 Task: Add an event with the title Training Session: Effective Communication and Relationship Building, date '2023/12/29', time 9:15 AM to 11:15 AMand add a description: Keep stakeholders informed about the identified risks, mitigation strategies, and contingency plans. Effective communication helps manage expectations, build trust, and gain support from stakeholders. Engage stakeholders throughout the risk mitigation process to gather their input, address concerns, and ensure their commitment to risk management efforts.Select event color  Tangerine . Add location for the event as: 456 Park Avenue, Downtown, Chicago, USA, logged in from the account softage.4@softage.netand send the event invitation to softage.10@softage.net and softage.1@softage.net. Set a reminder for the event Weekly on Sunday
Action: Mouse moved to (74, 80)
Screenshot: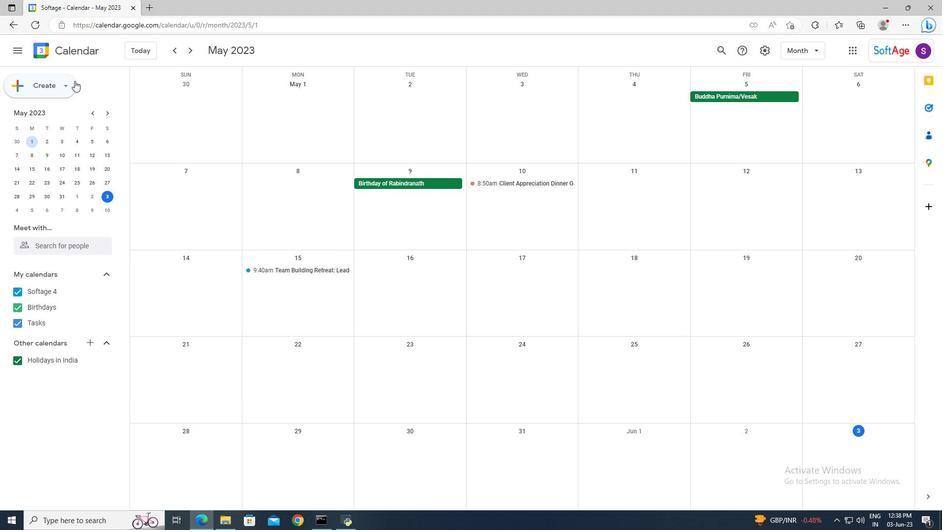 
Action: Mouse pressed left at (74, 80)
Screenshot: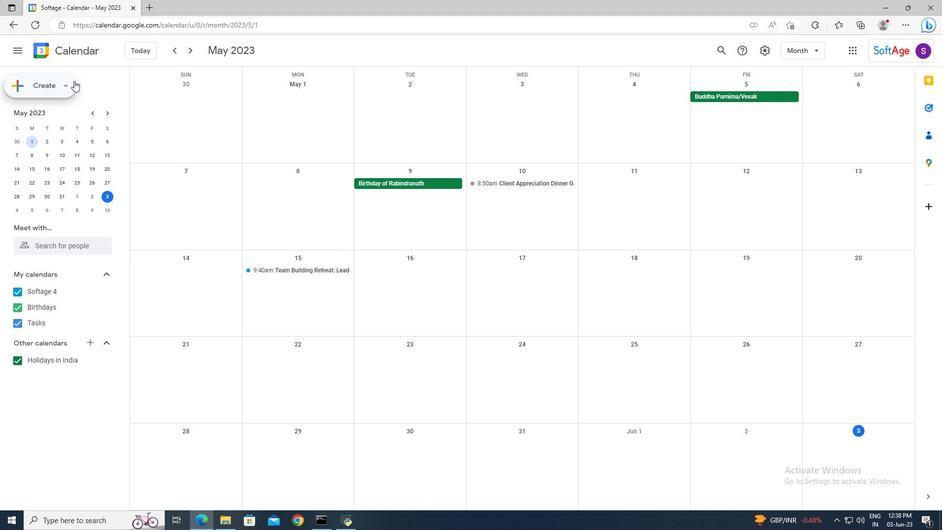 
Action: Mouse moved to (76, 107)
Screenshot: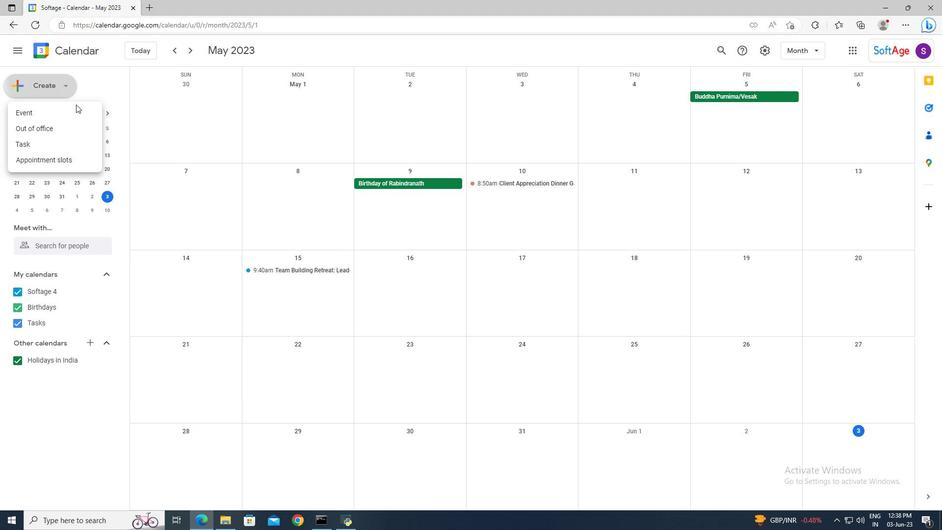 
Action: Mouse pressed left at (76, 107)
Screenshot: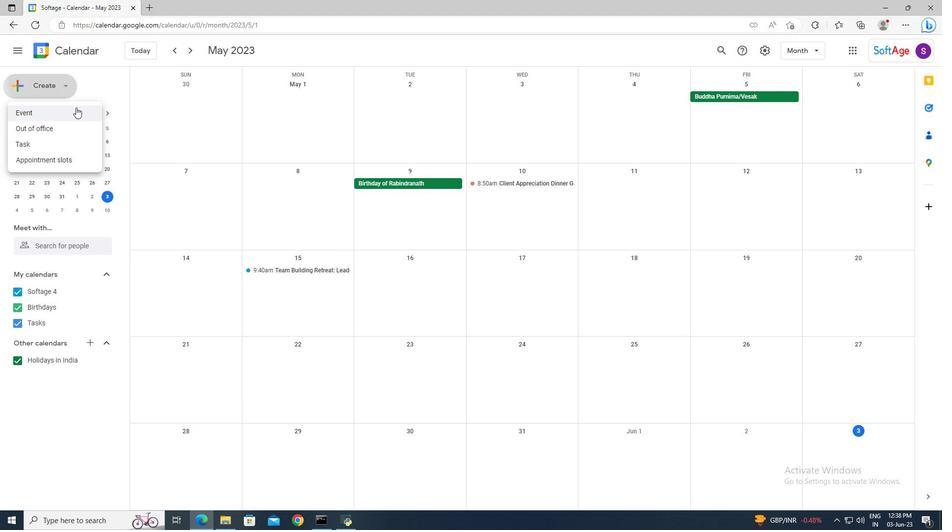 
Action: Mouse moved to (159, 328)
Screenshot: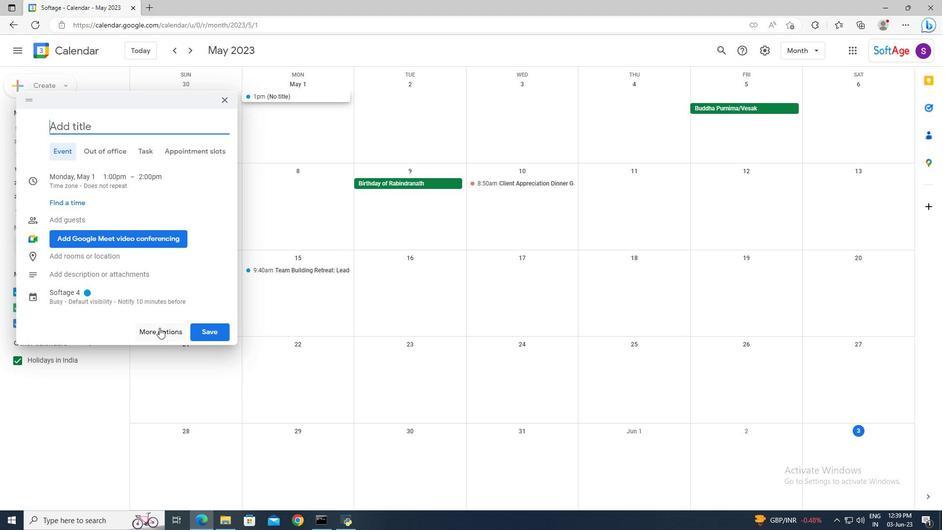 
Action: Mouse pressed left at (159, 328)
Screenshot: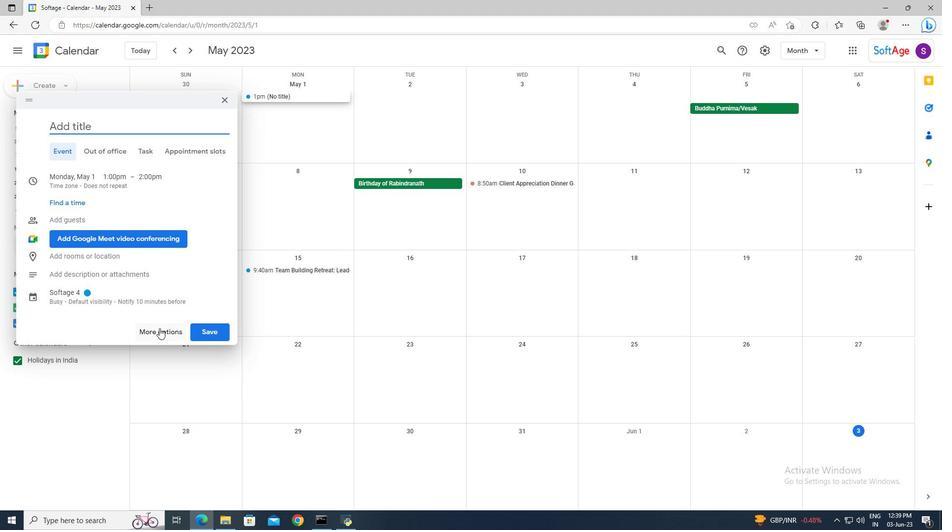 
Action: Mouse moved to (156, 52)
Screenshot: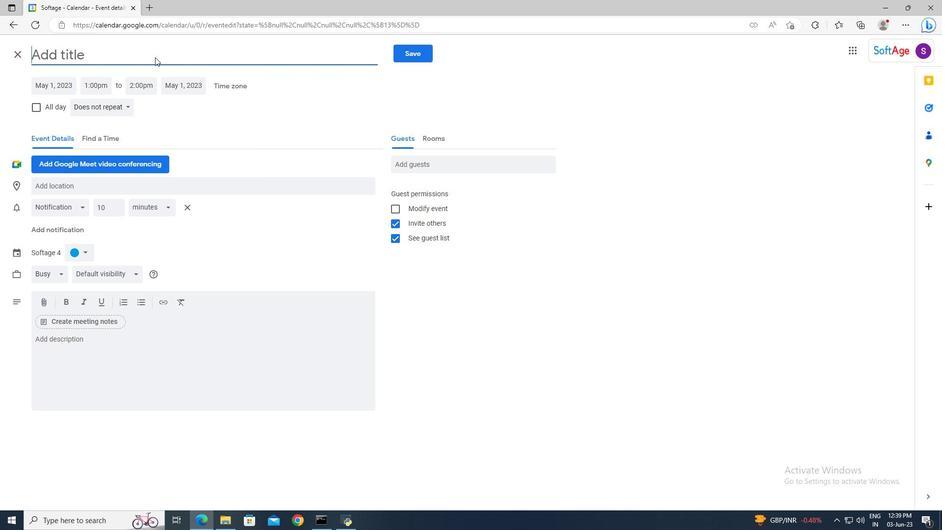 
Action: Mouse pressed left at (156, 52)
Screenshot: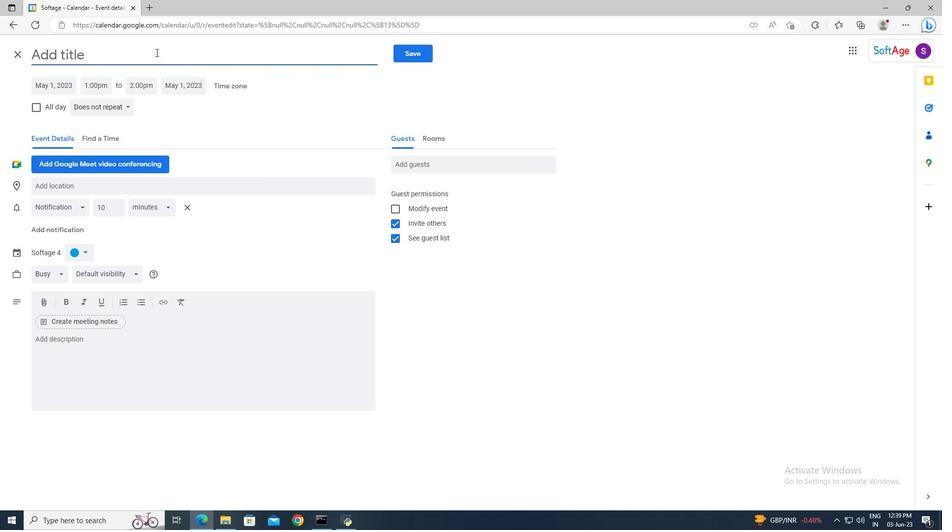 
Action: Key pressed <Key.shift>Training<Key.space><Key.shift_r>Session<Key.shift>:<Key.space><Key.shift>Effective<Key.space><Key.shift>Communication<Key.space>and<Key.space><Key.shift>Relationship<Key.space><Key.shift>Building
Screenshot: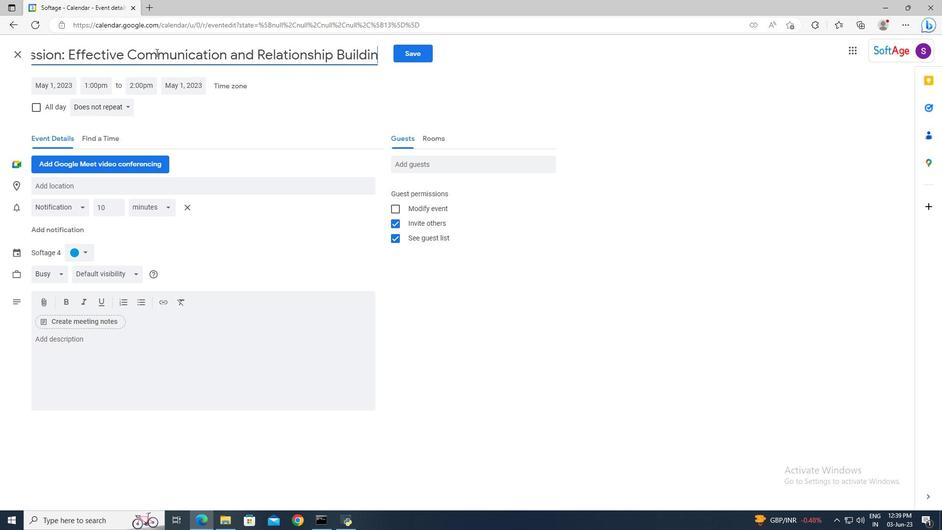 
Action: Mouse moved to (68, 86)
Screenshot: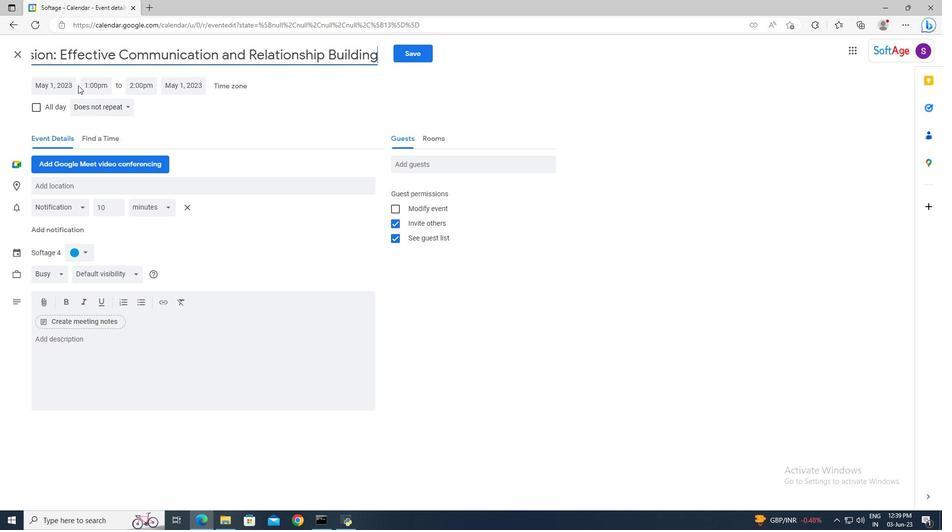 
Action: Mouse pressed left at (68, 86)
Screenshot: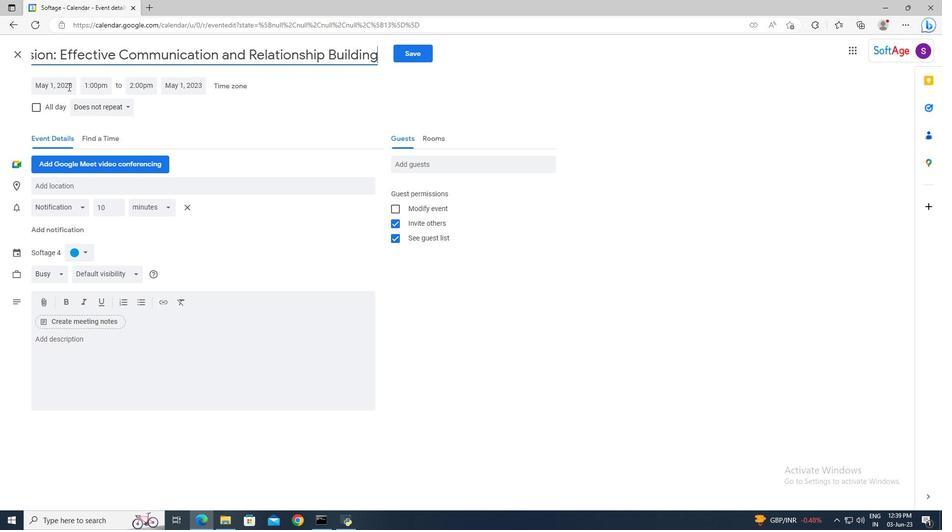 
Action: Mouse moved to (150, 105)
Screenshot: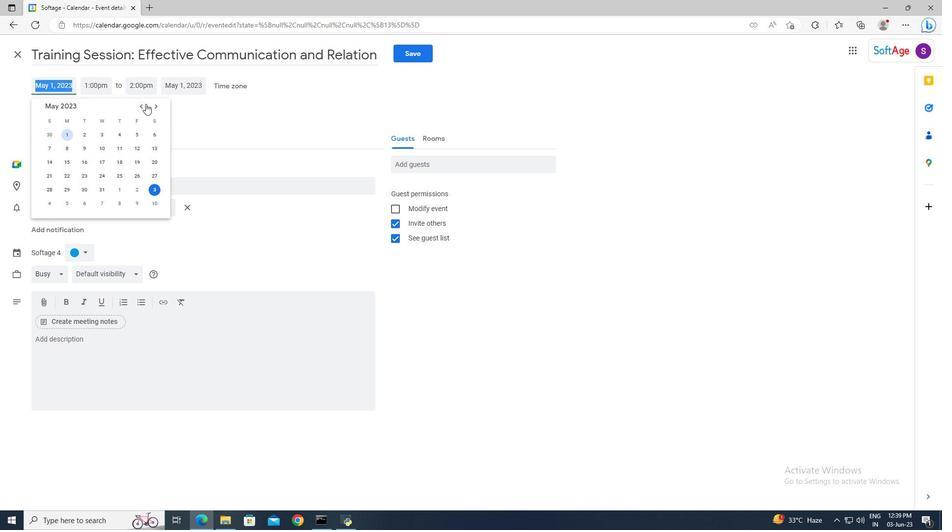 
Action: Mouse pressed left at (150, 105)
Screenshot: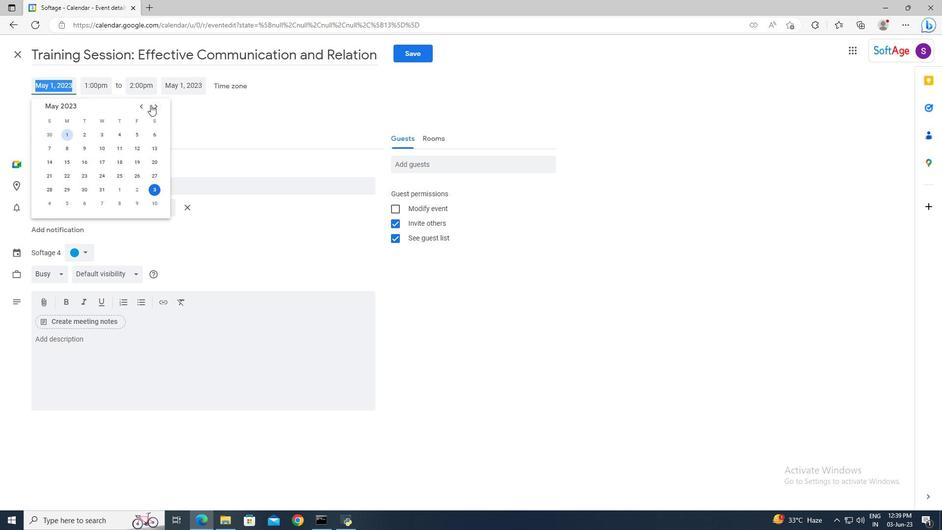 
Action: Mouse pressed left at (150, 105)
Screenshot: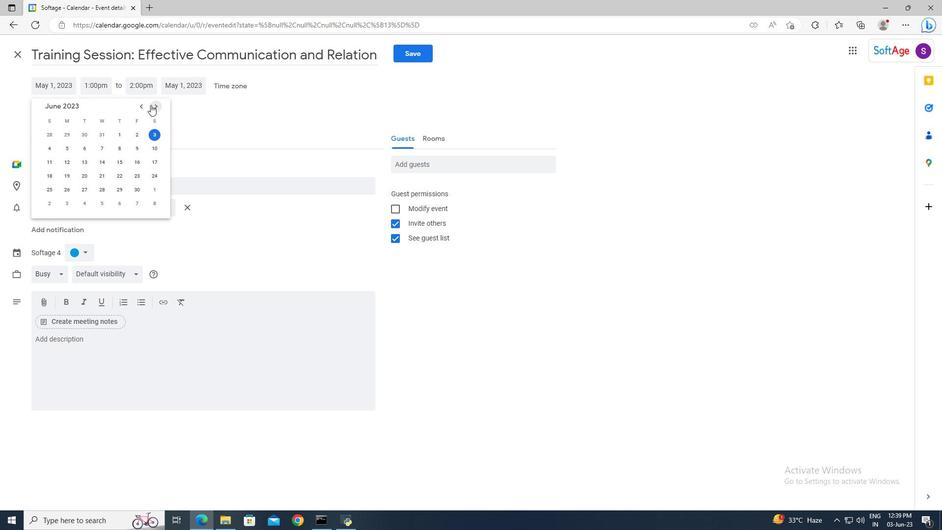 
Action: Mouse pressed left at (150, 105)
Screenshot: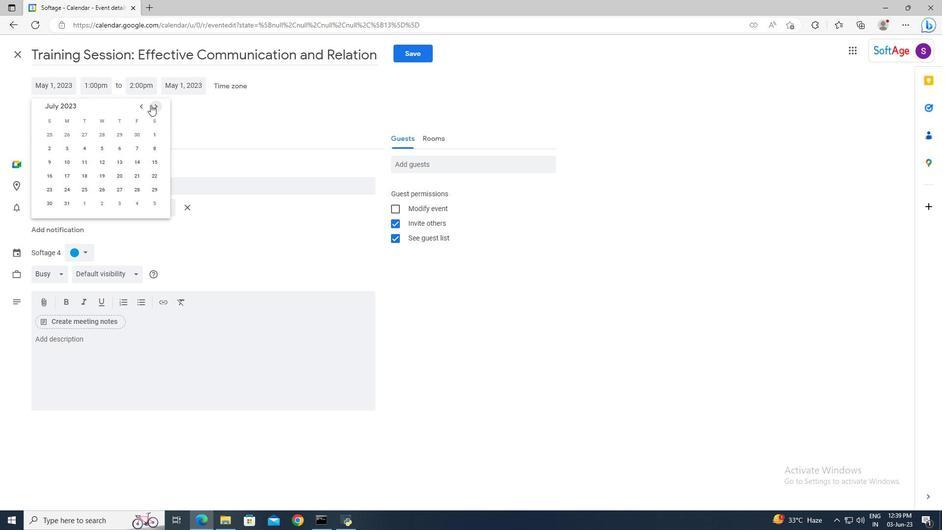 
Action: Mouse pressed left at (150, 105)
Screenshot: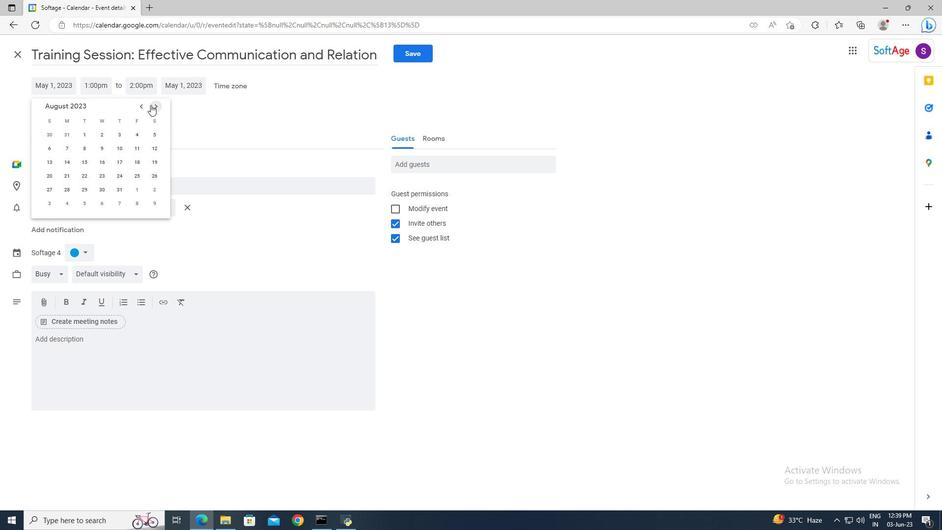 
Action: Mouse pressed left at (150, 105)
Screenshot: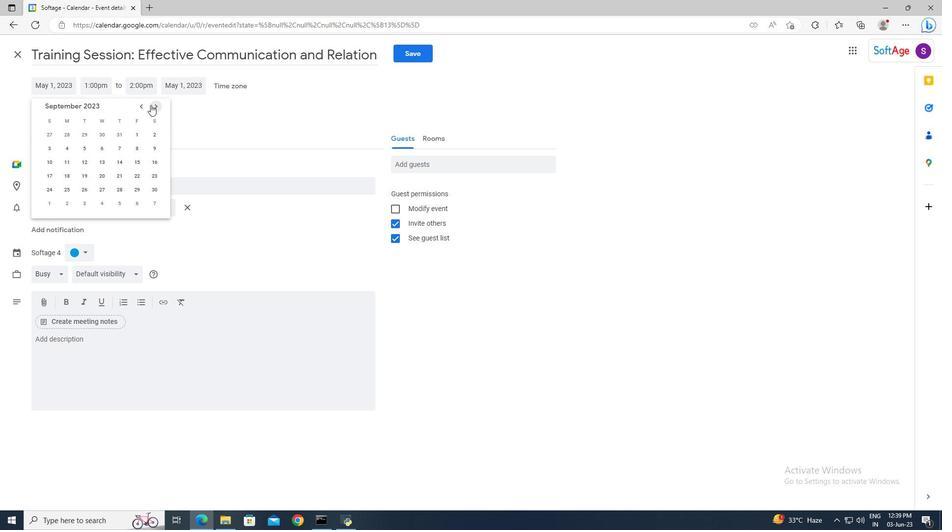 
Action: Mouse pressed left at (150, 105)
Screenshot: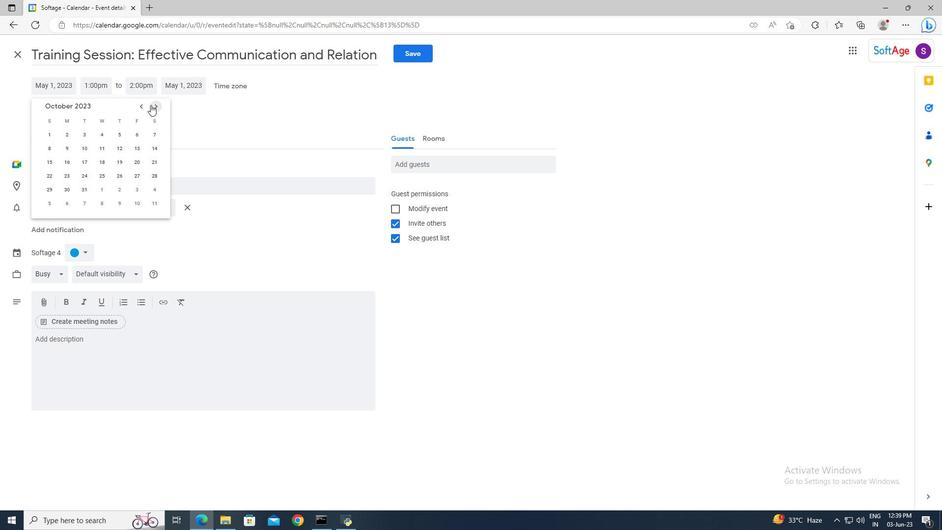 
Action: Mouse pressed left at (150, 105)
Screenshot: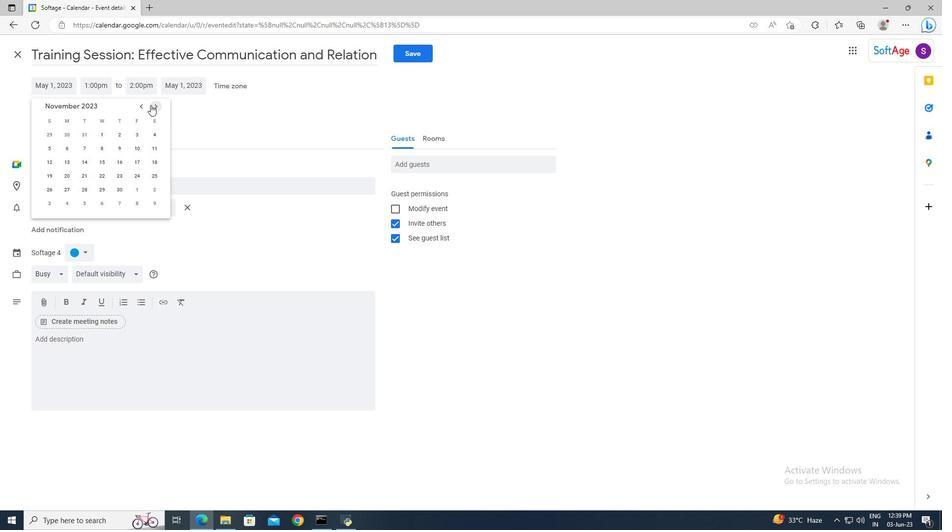 
Action: Mouse moved to (135, 185)
Screenshot: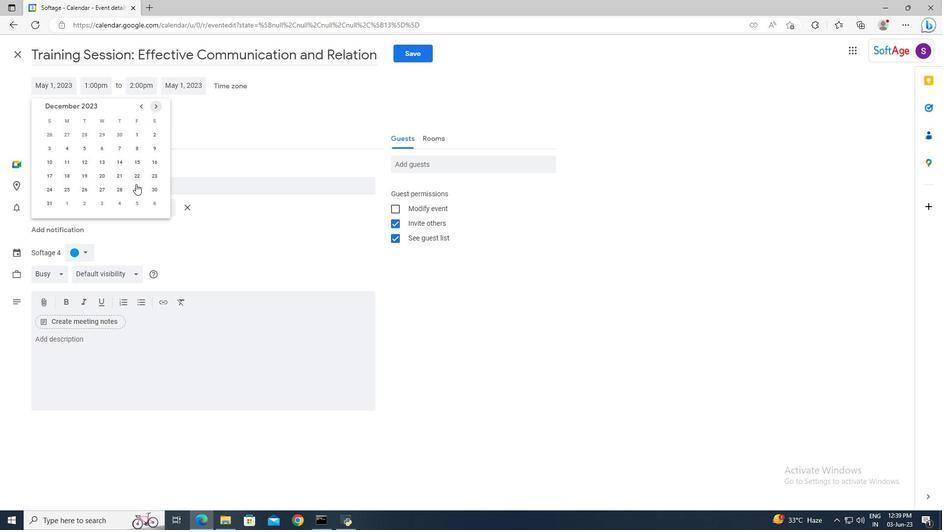 
Action: Mouse pressed left at (135, 185)
Screenshot: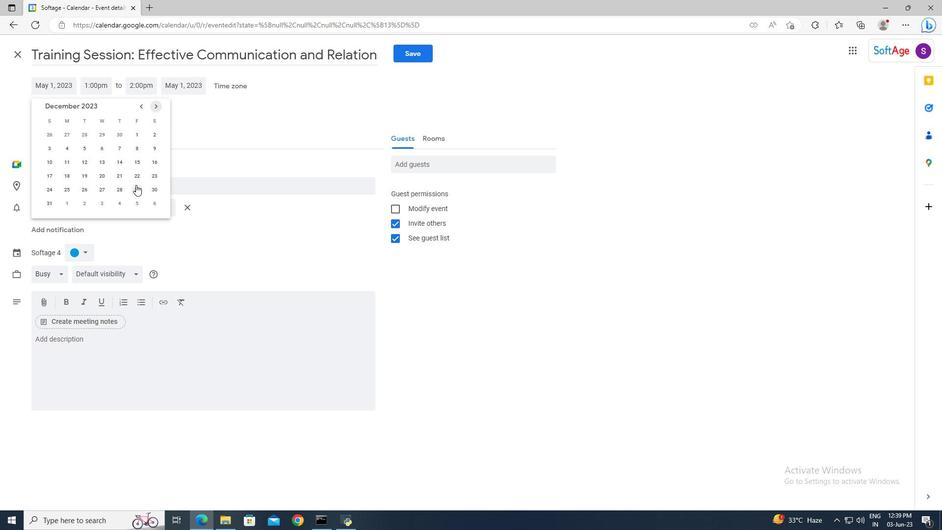 
Action: Mouse moved to (107, 81)
Screenshot: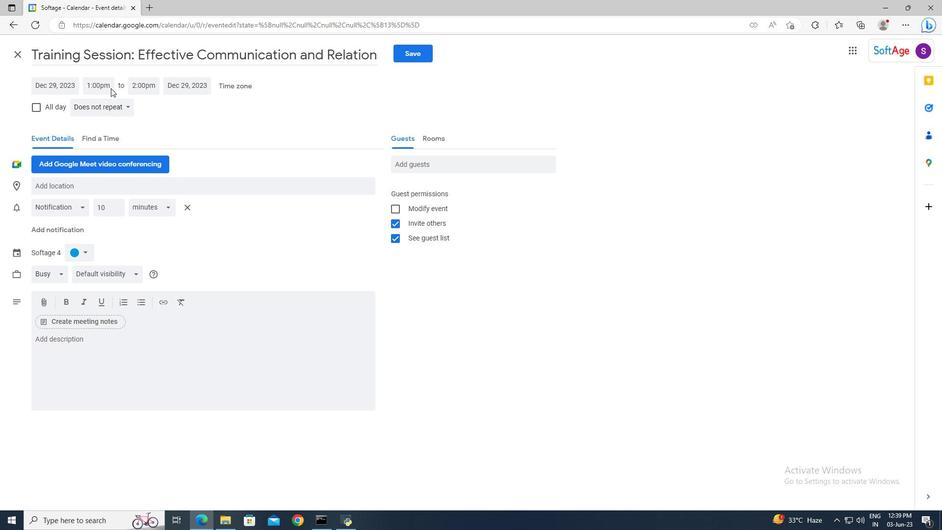 
Action: Mouse pressed left at (107, 81)
Screenshot: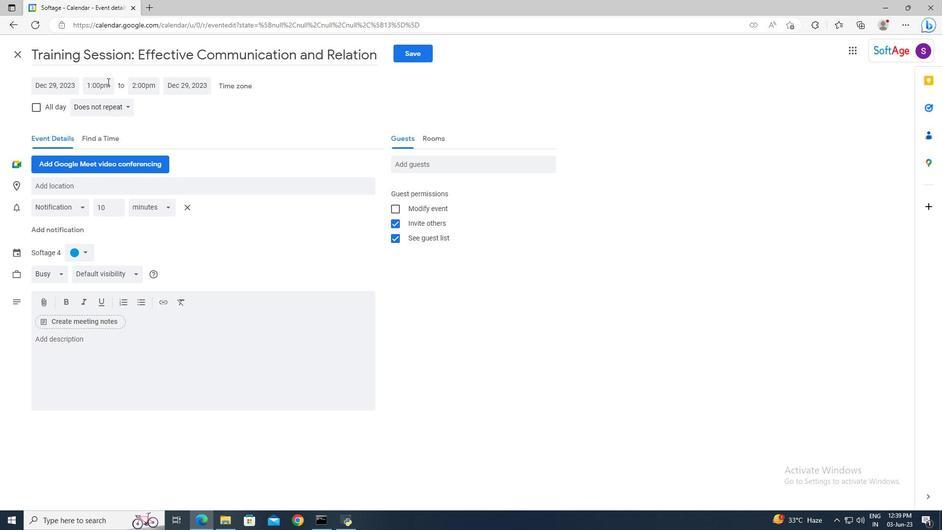 
Action: Key pressed 9<Key.shift>:15am<Key.enter><Key.tab>11<Key.shift>:15<Key.enter>
Screenshot: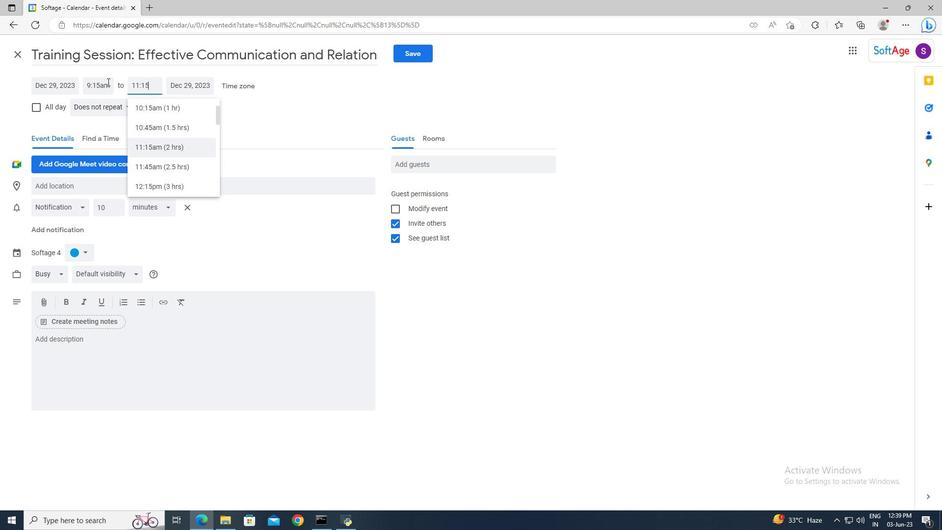 
Action: Mouse moved to (149, 350)
Screenshot: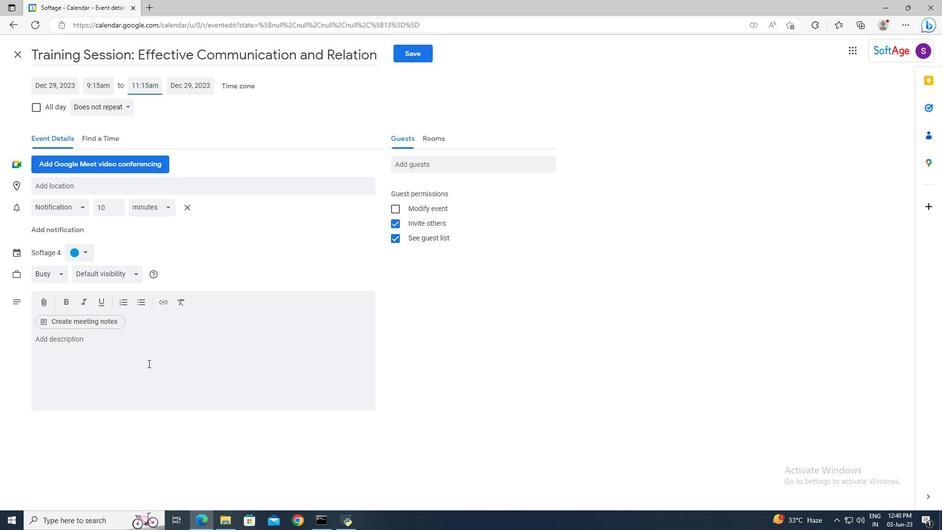 
Action: Mouse pressed left at (149, 350)
Screenshot: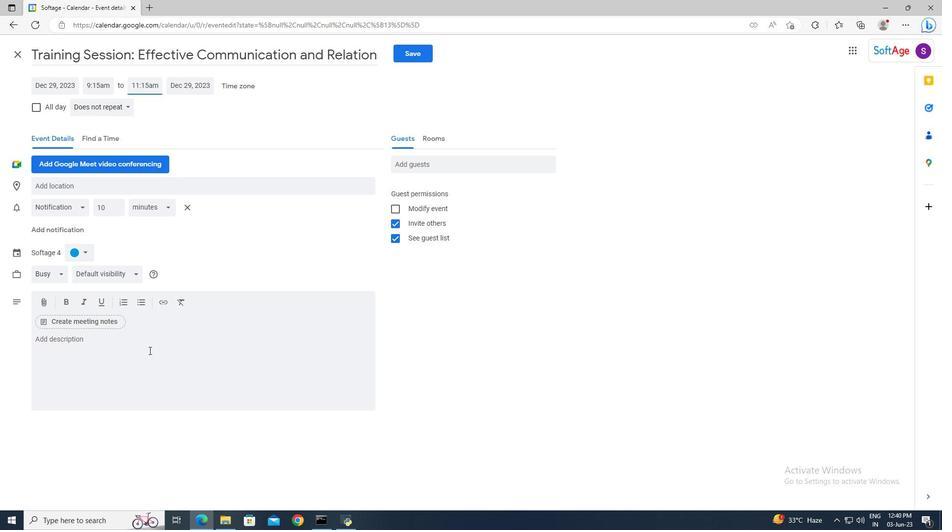 
Action: Key pressed <Key.shift>Keep<Key.space>stakeholders<Key.space>informed<Key.space>about<Key.space>the<Key.space>identified<Key.space>risks,<Key.space>mitigation<Key.space>strategies,<Key.space>and<Key.space>contingency<Key.space>plans.<Key.space><Key.shift>Effective<Key.space>communication<Key.space>helps<Key.space>manage<Key.space>expectations,<Key.space>build<Key.space>trust,<Key.space>and<Key.space>gain<Key.space>support<Key.space>from<Key.space>stakeholders.<Key.space><Key.shift>Engage<Key.space>stakeholders<Key.space>throughout<Key.space>the<Key.space>risk<Key.space>mitigation<Key.space>process<Key.space>to<Key.space>gather<Key.space>their<Key.space>input,<Key.space>address<Key.space>concerns,<Key.space>and<Key.space>ensure<Key.space>their<Key.space>commitment<Key.space>to<Key.space>risk<Key.space>management<Key.space>efforts.
Screenshot: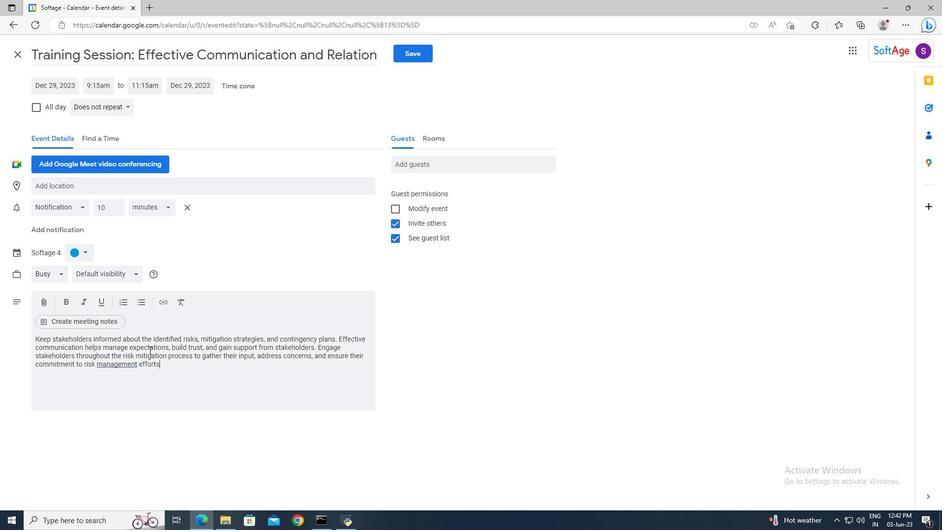 
Action: Mouse moved to (90, 257)
Screenshot: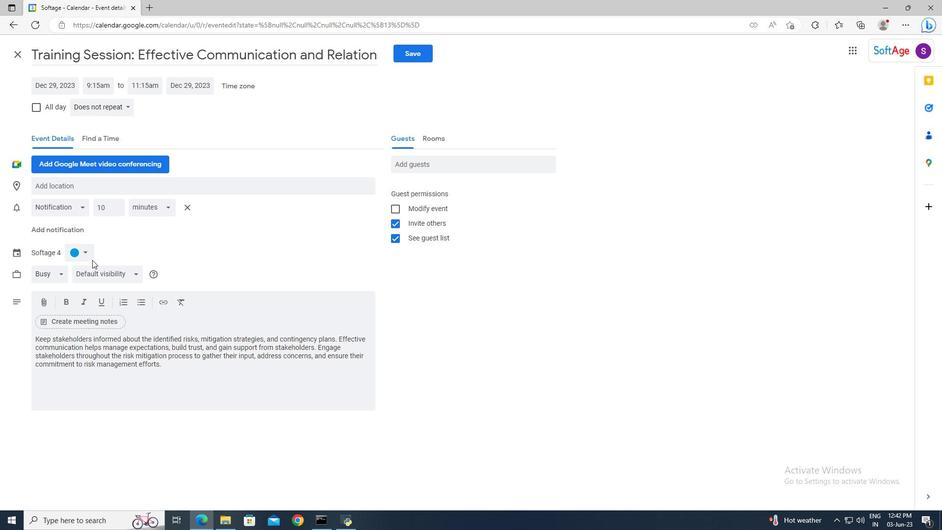 
Action: Mouse pressed left at (90, 257)
Screenshot: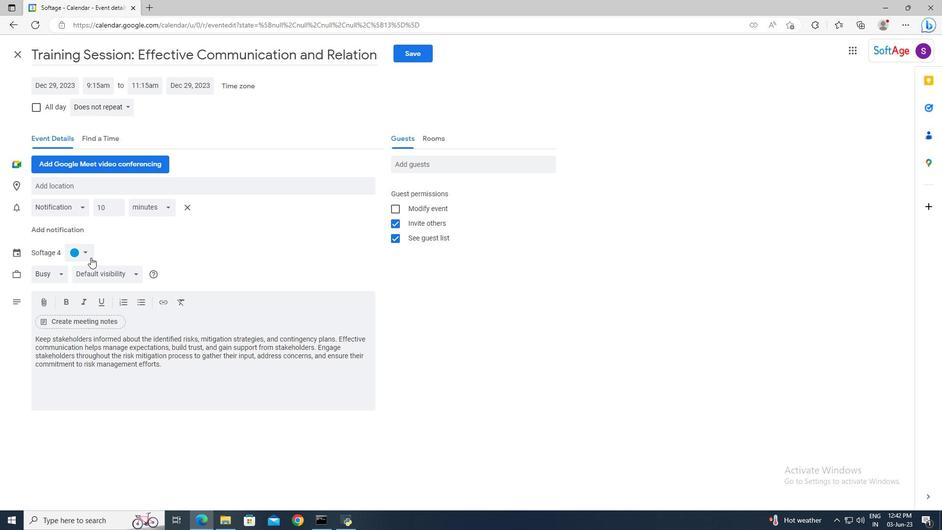 
Action: Mouse moved to (74, 264)
Screenshot: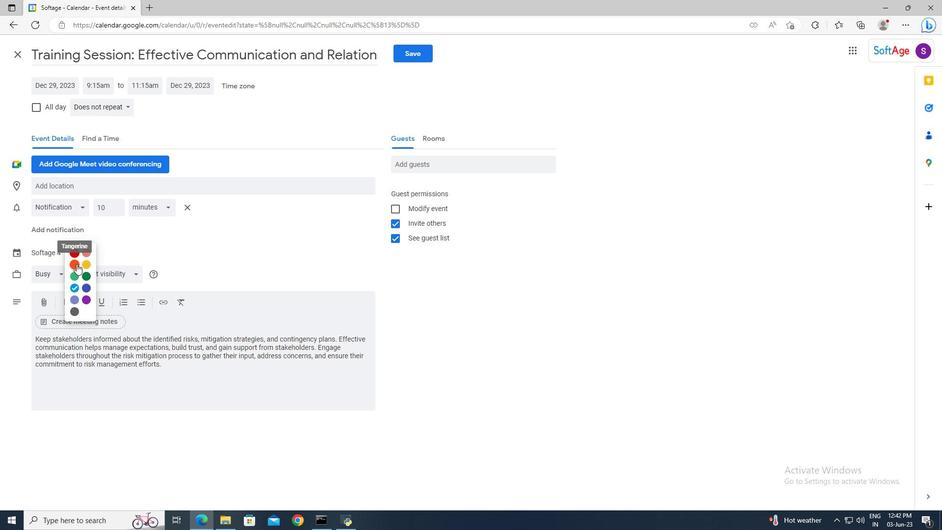 
Action: Mouse pressed left at (74, 264)
Screenshot: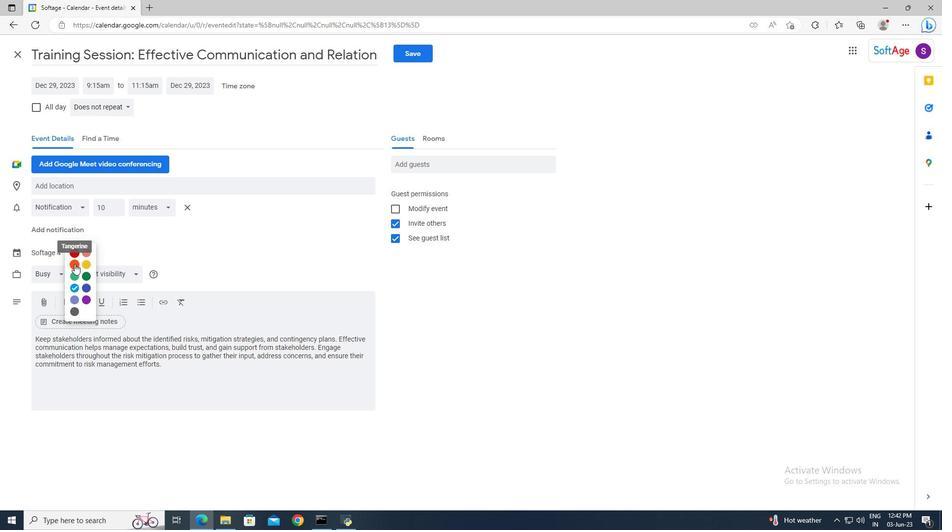 
Action: Mouse moved to (69, 189)
Screenshot: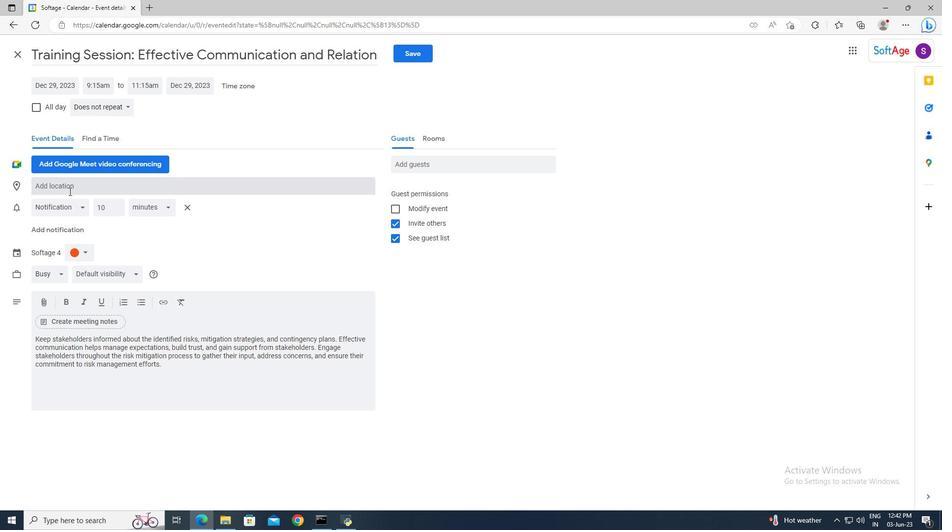 
Action: Mouse pressed left at (69, 189)
Screenshot: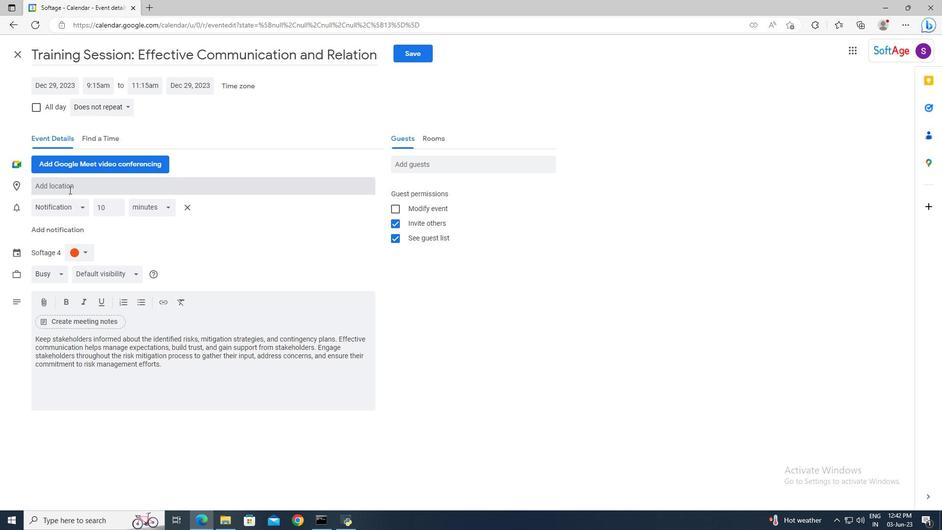 
Action: Key pressed 456<Key.space><Key.shift>Park<Key.space><Key.shift>Avenue,<Key.space><Key.shift>Downtown,<Key.space><Key.shift>Chicago,<Key.space><Key.shift>USA<Key.enter>
Screenshot: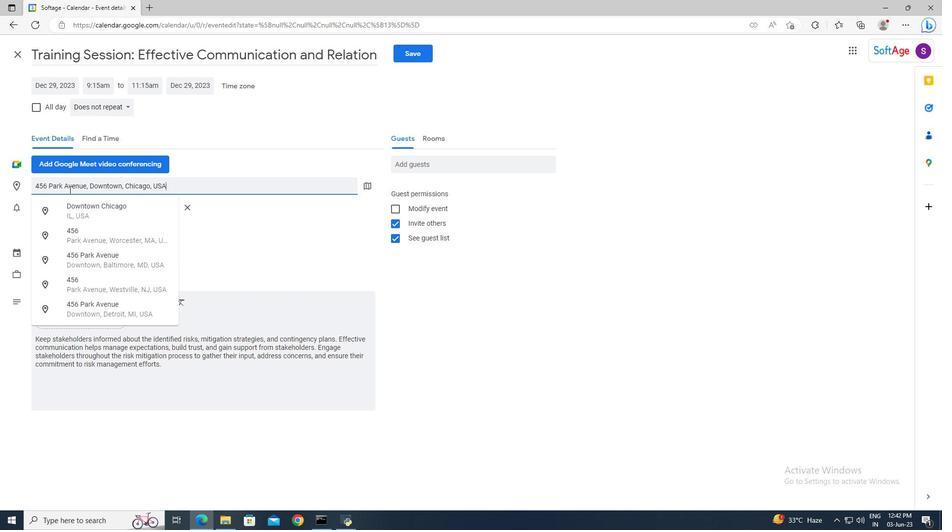 
Action: Mouse moved to (402, 169)
Screenshot: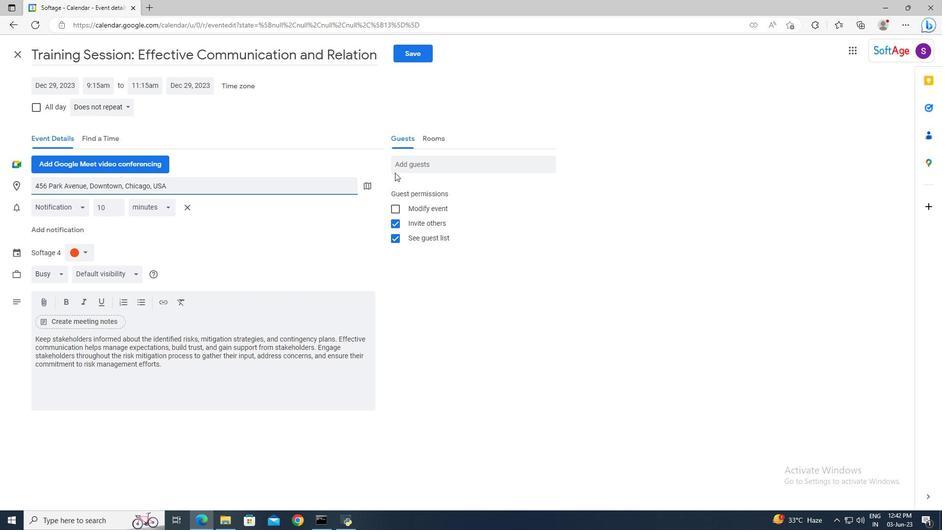 
Action: Mouse pressed left at (402, 169)
Screenshot: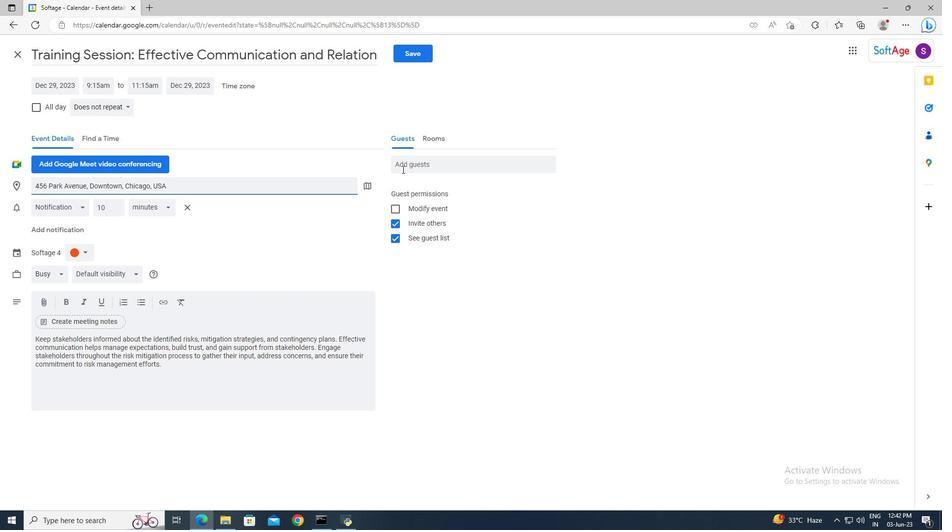 
Action: Mouse moved to (403, 168)
Screenshot: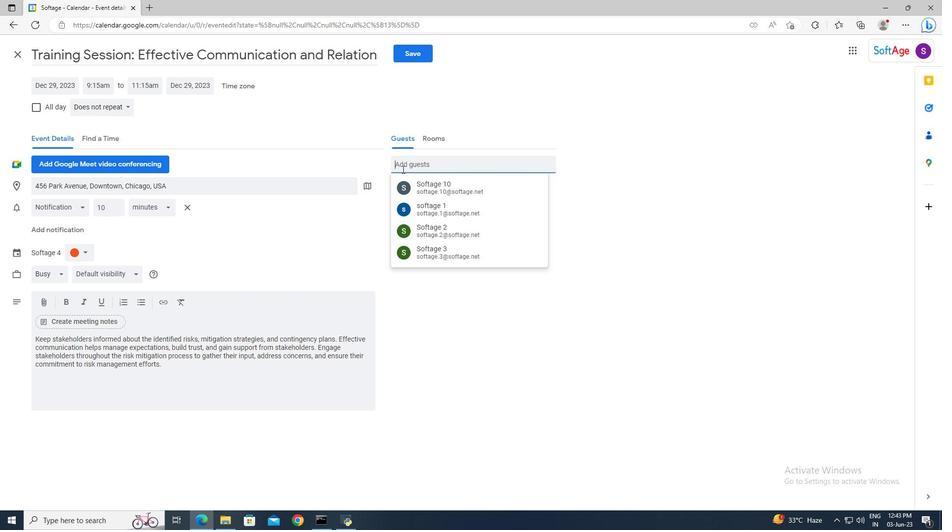 
Action: Key pressed sof
Screenshot: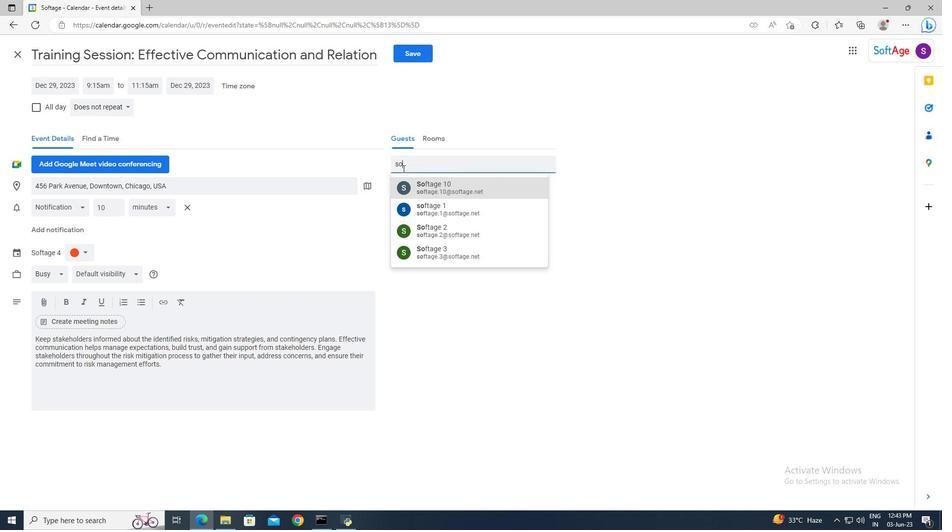 
Action: Mouse moved to (403, 168)
Screenshot: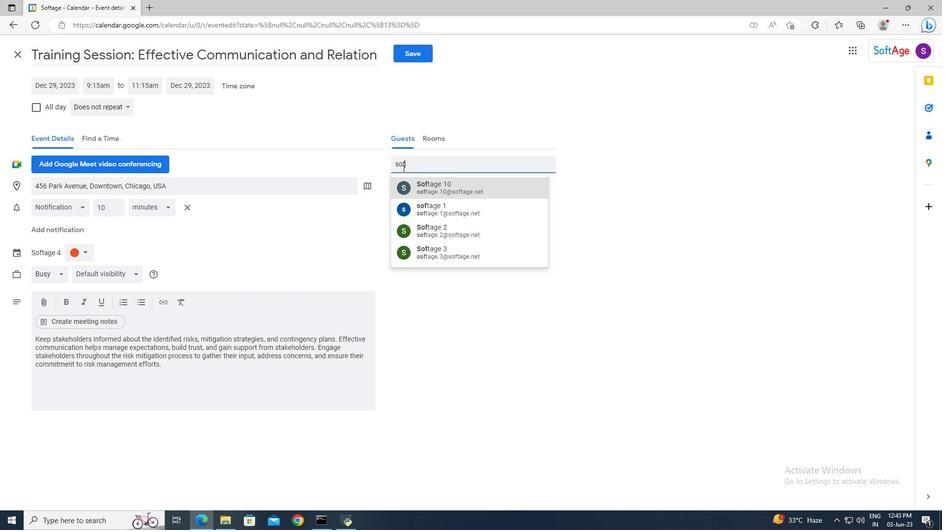 
Action: Key pressed tage.10<Key.shift>@softage.net<Key.enter>softage.1<Key.shift><Key.shift>@softage.net<Key.enter>
Screenshot: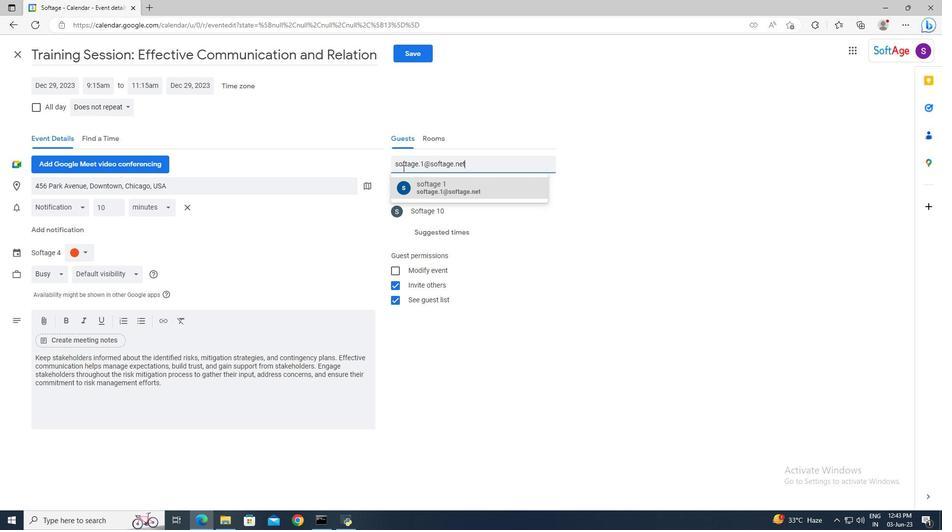 
Action: Mouse moved to (116, 105)
Screenshot: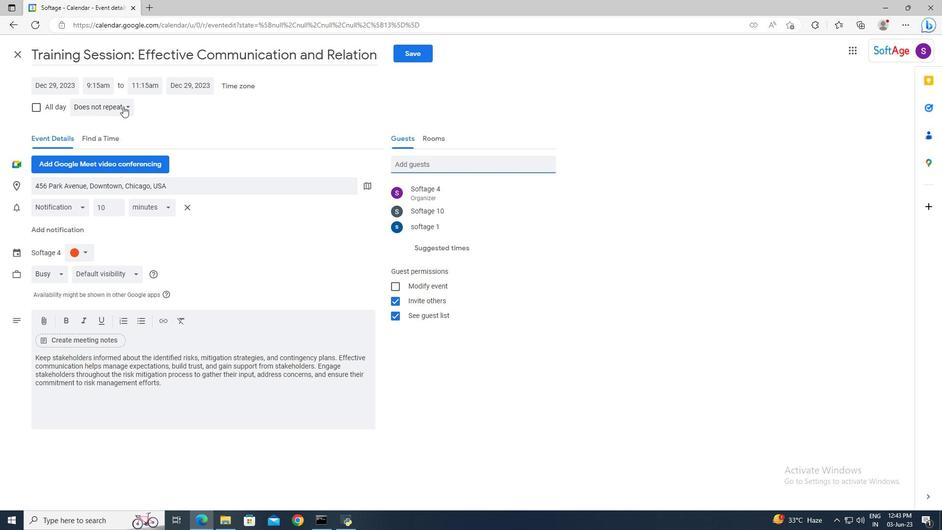
Action: Mouse pressed left at (116, 105)
Screenshot: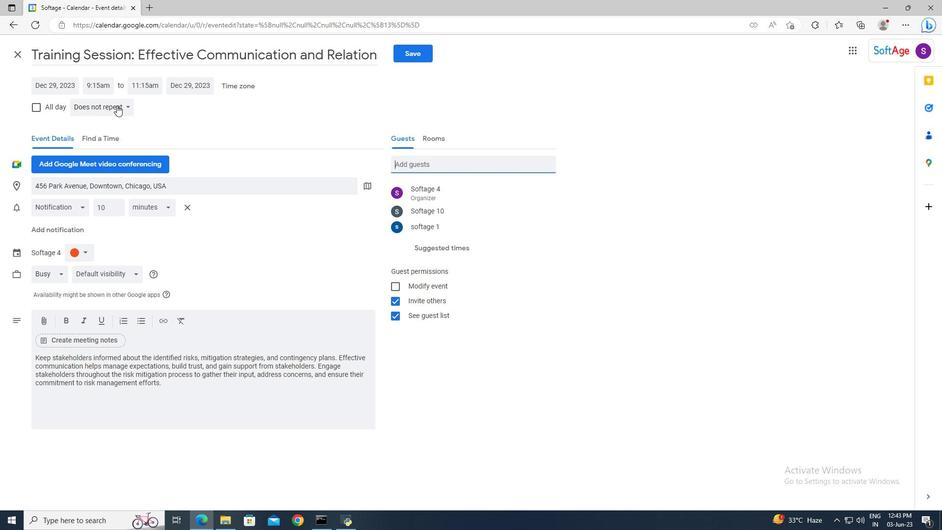 
Action: Mouse moved to (116, 211)
Screenshot: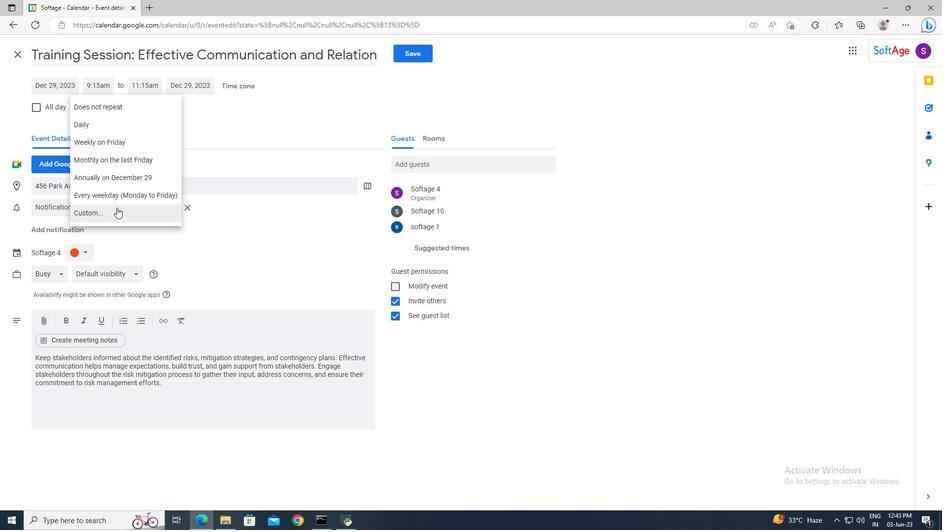 
Action: Mouse pressed left at (116, 211)
Screenshot: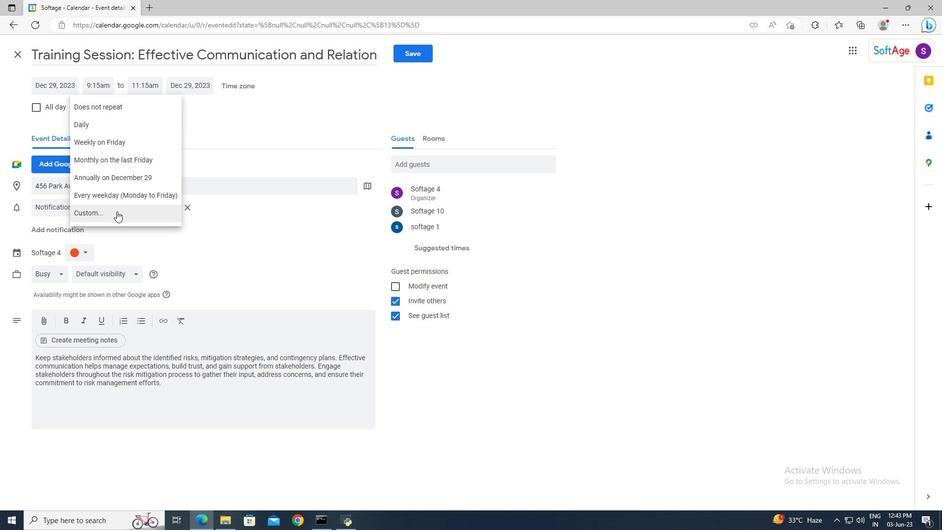 
Action: Mouse moved to (391, 254)
Screenshot: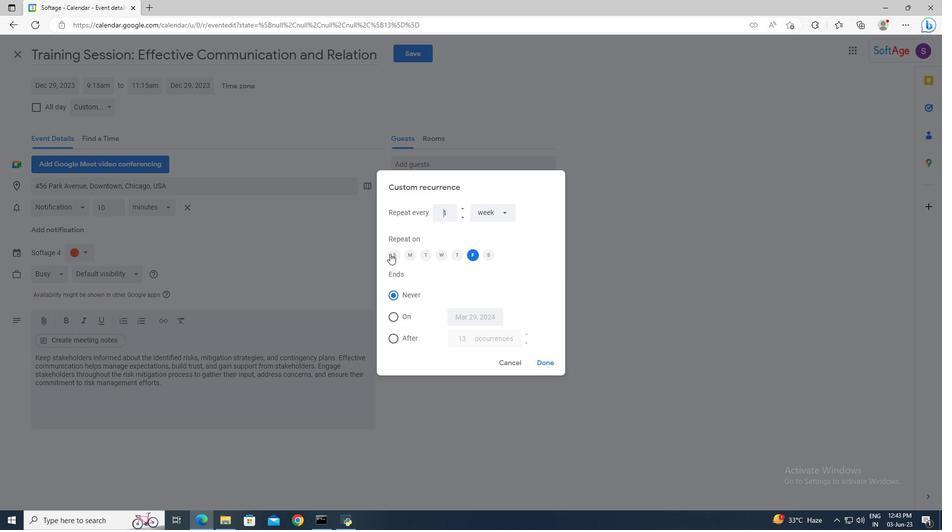 
Action: Mouse pressed left at (391, 254)
Screenshot: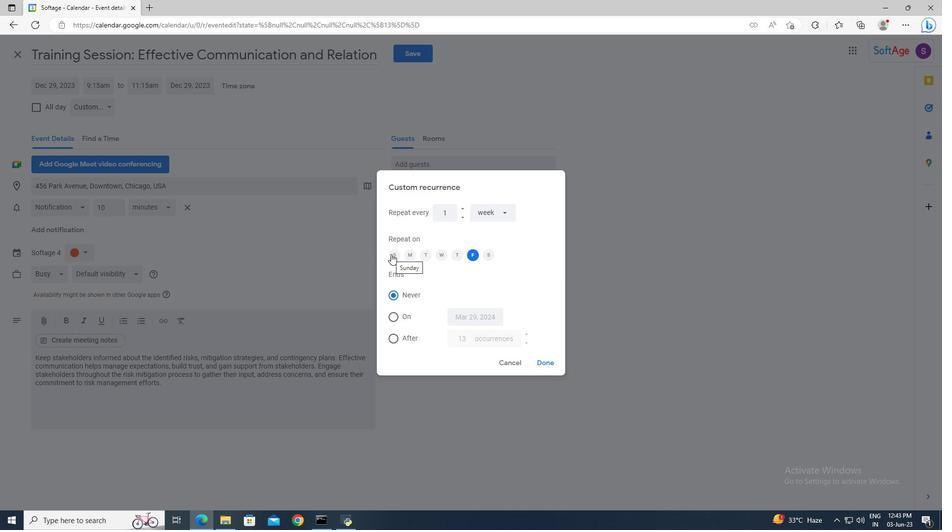 
Action: Mouse moved to (474, 256)
Screenshot: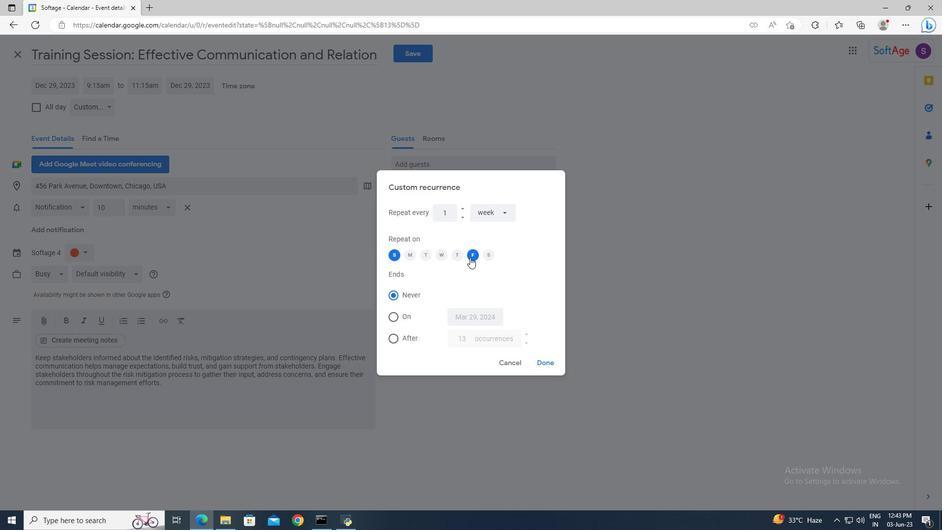 
Action: Mouse pressed left at (474, 256)
Screenshot: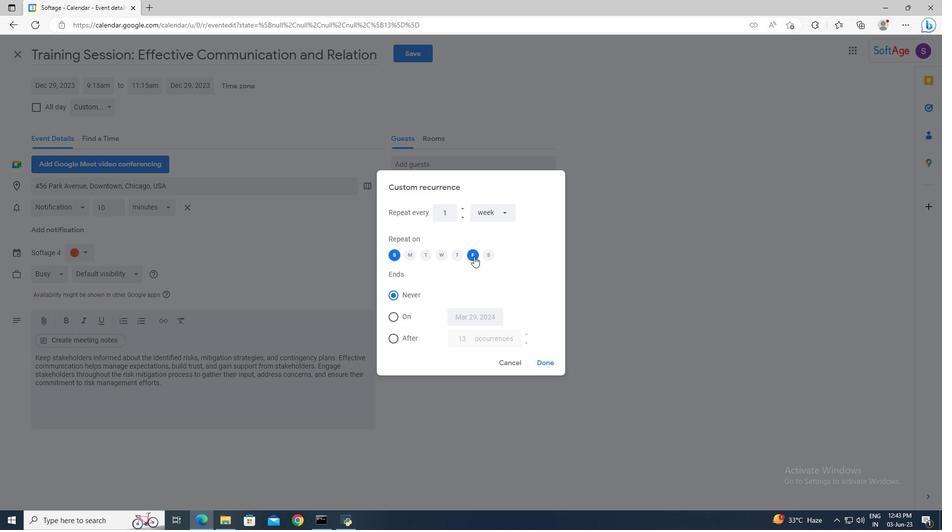 
Action: Mouse moved to (548, 364)
Screenshot: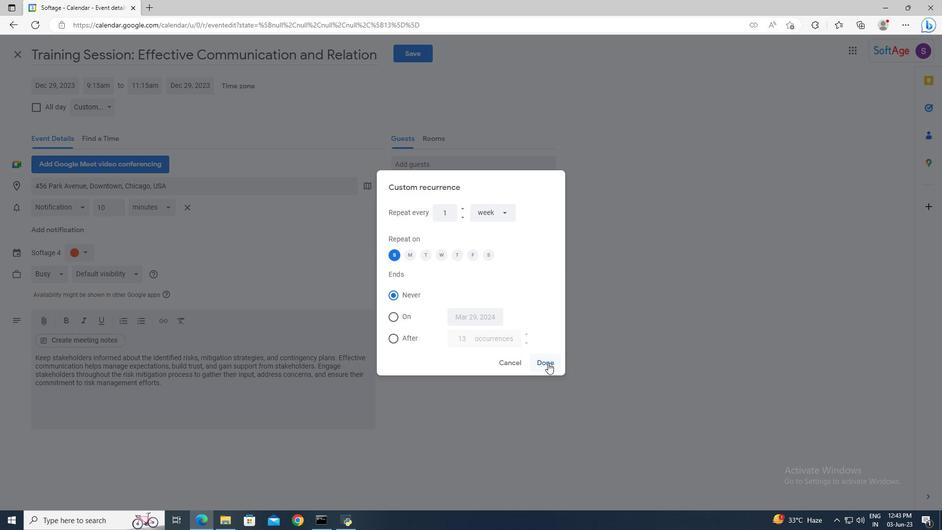 
Action: Mouse pressed left at (548, 364)
Screenshot: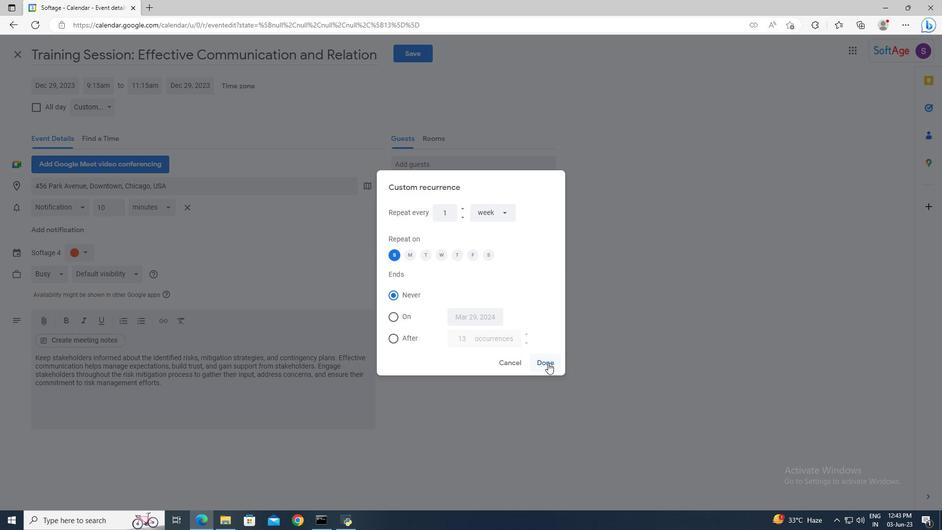 
Action: Mouse moved to (416, 56)
Screenshot: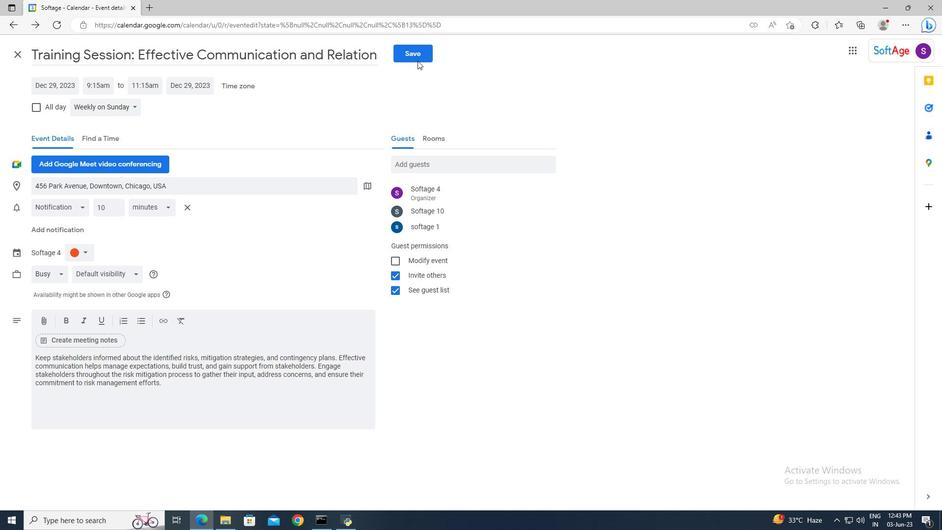 
Action: Mouse pressed left at (416, 56)
Screenshot: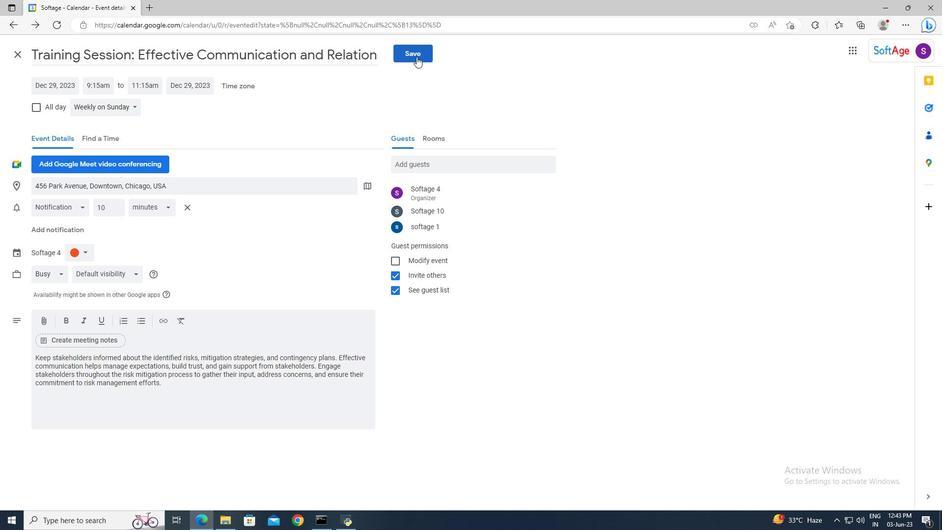 
Action: Mouse moved to (561, 293)
Screenshot: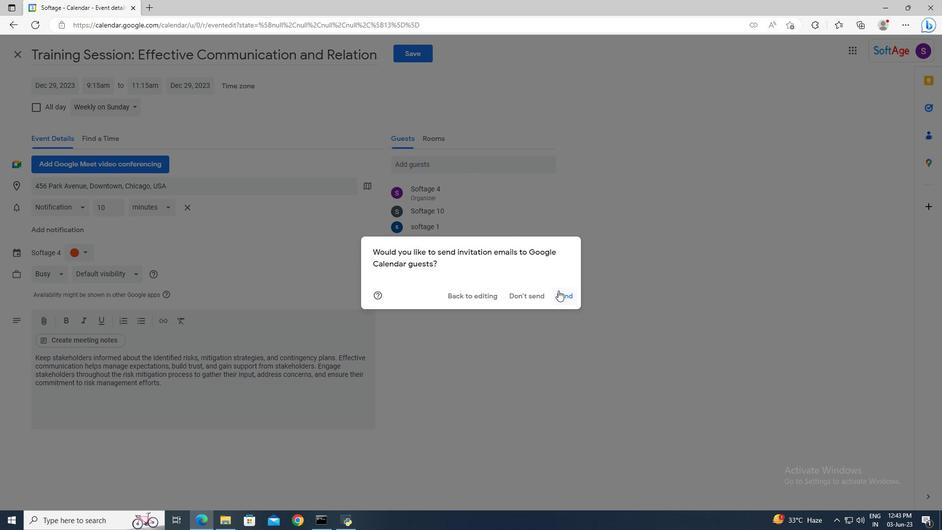 
Action: Mouse pressed left at (561, 293)
Screenshot: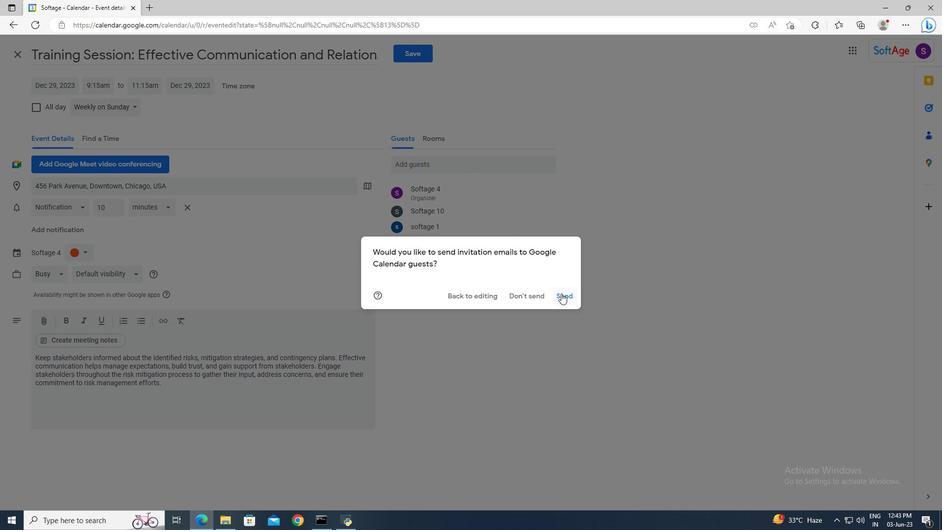 
